 Task: Create a rule when an item is removed from a checklist by anyone .
Action: Mouse moved to (273, 486)
Screenshot: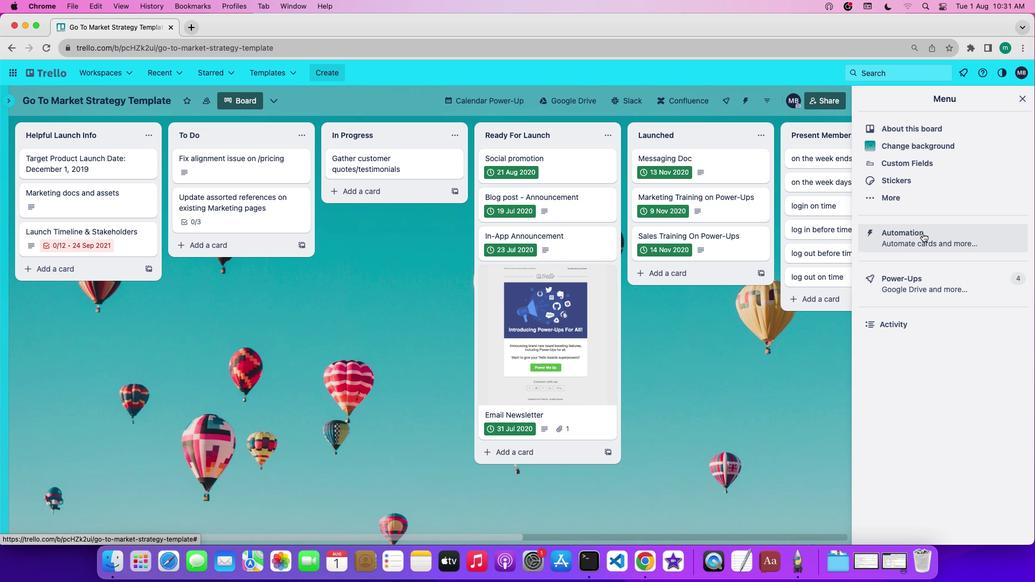 
Action: Mouse pressed left at (273, 486)
Screenshot: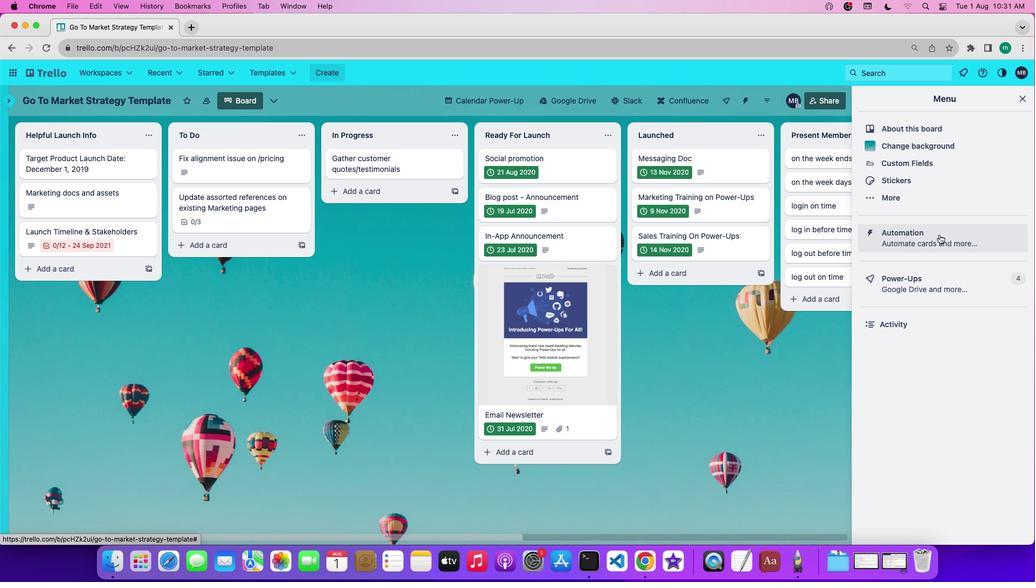
Action: Mouse moved to (273, 486)
Screenshot: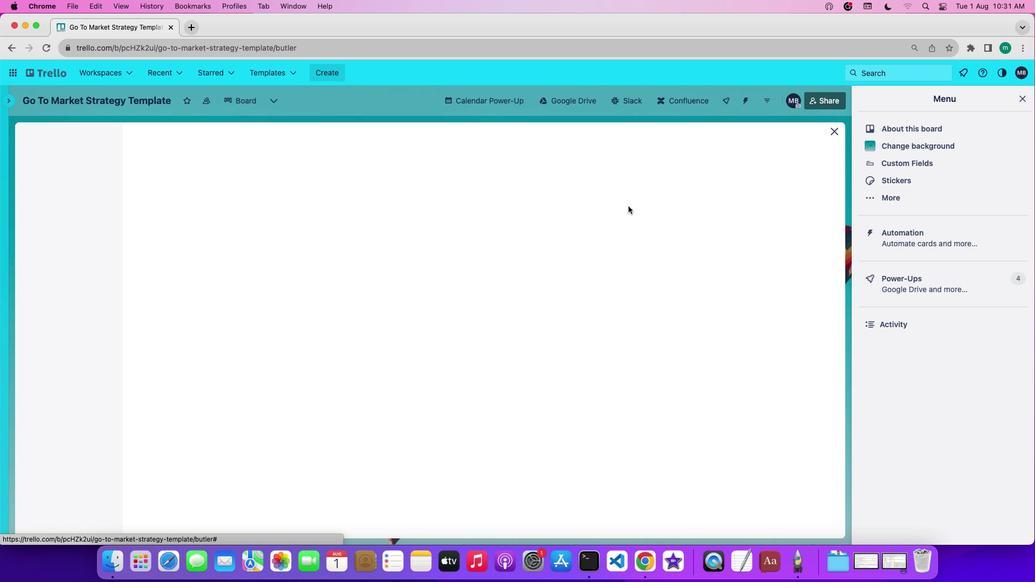 
Action: Mouse pressed left at (273, 486)
Screenshot: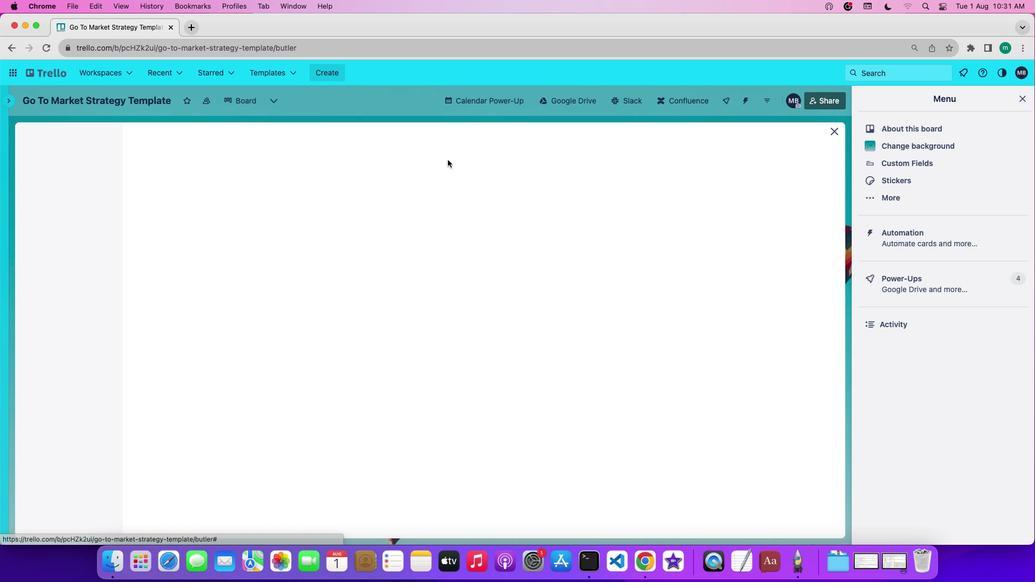 
Action: Mouse moved to (273, 489)
Screenshot: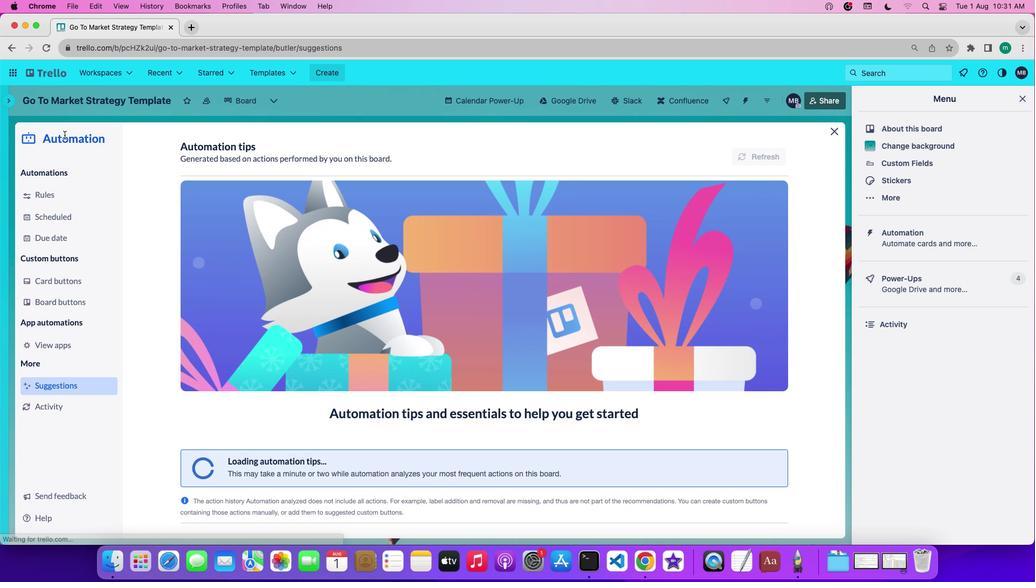 
Action: Mouse pressed left at (273, 489)
Screenshot: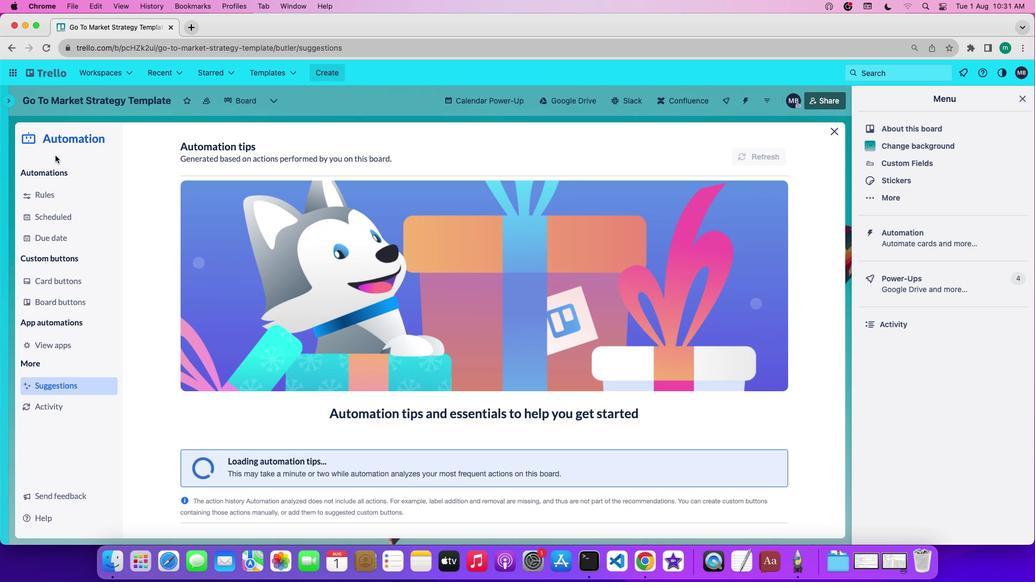 
Action: Mouse moved to (273, 486)
Screenshot: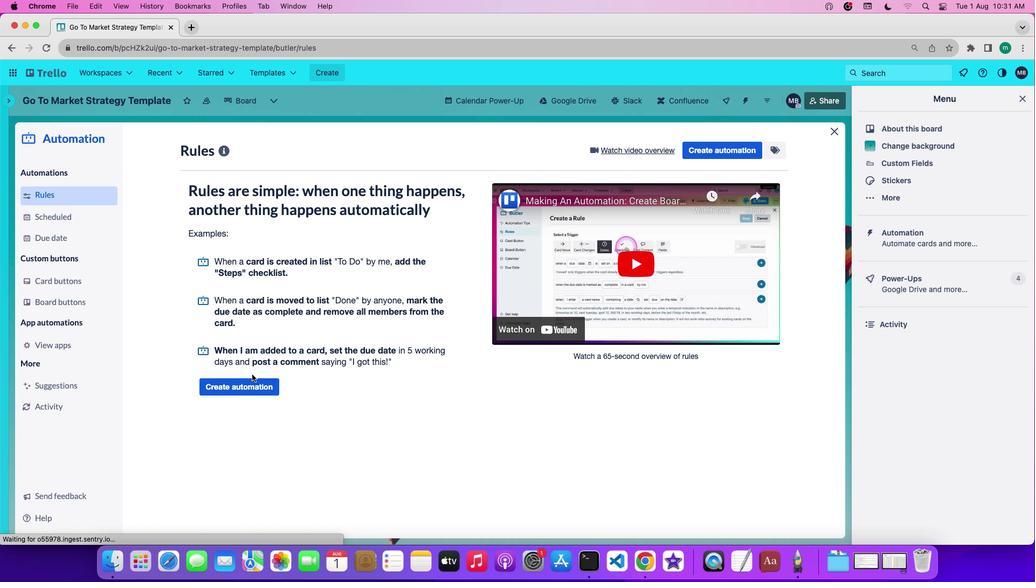 
Action: Mouse pressed left at (273, 486)
Screenshot: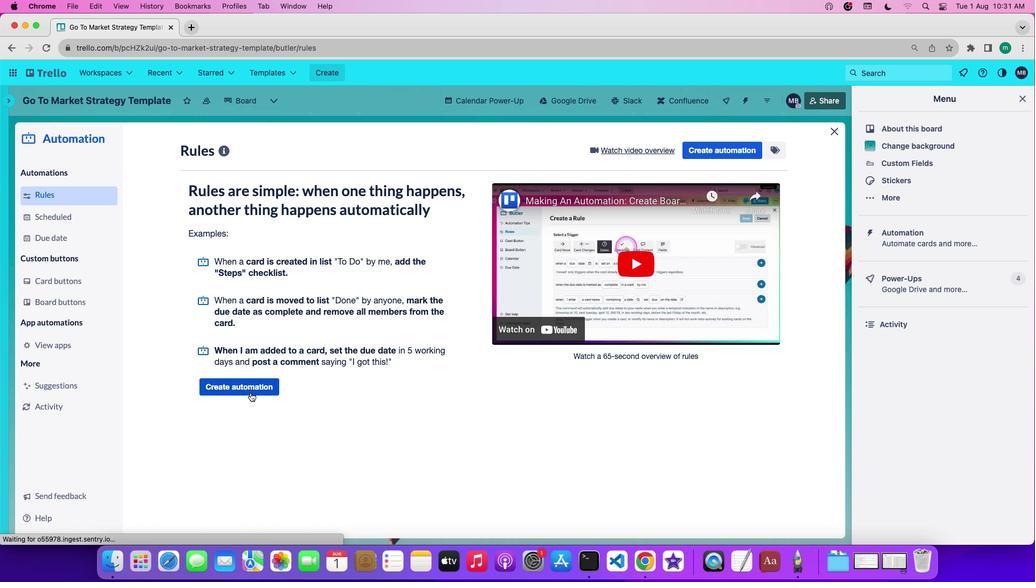 
Action: Mouse moved to (273, 487)
Screenshot: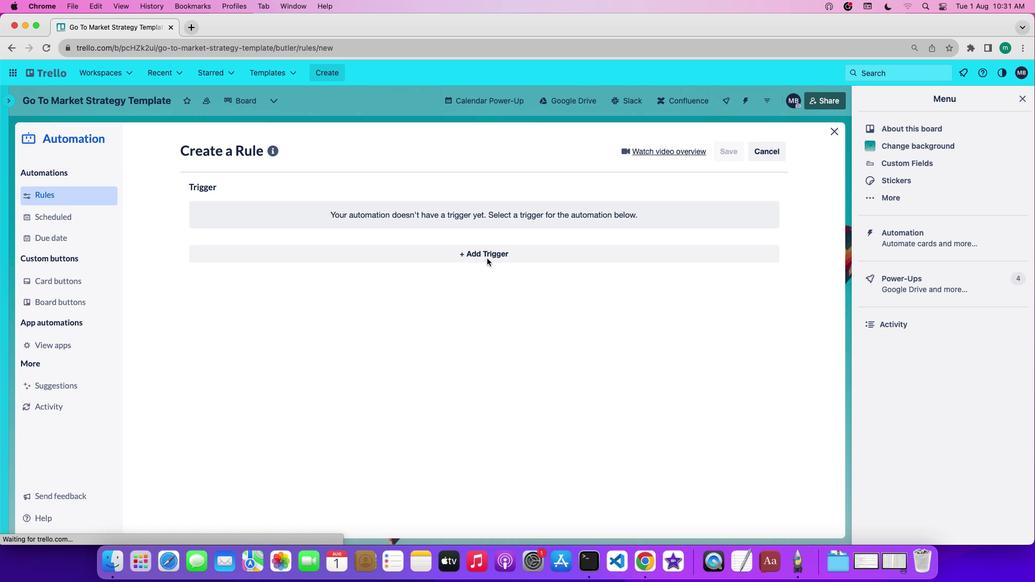 
Action: Mouse pressed left at (273, 487)
Screenshot: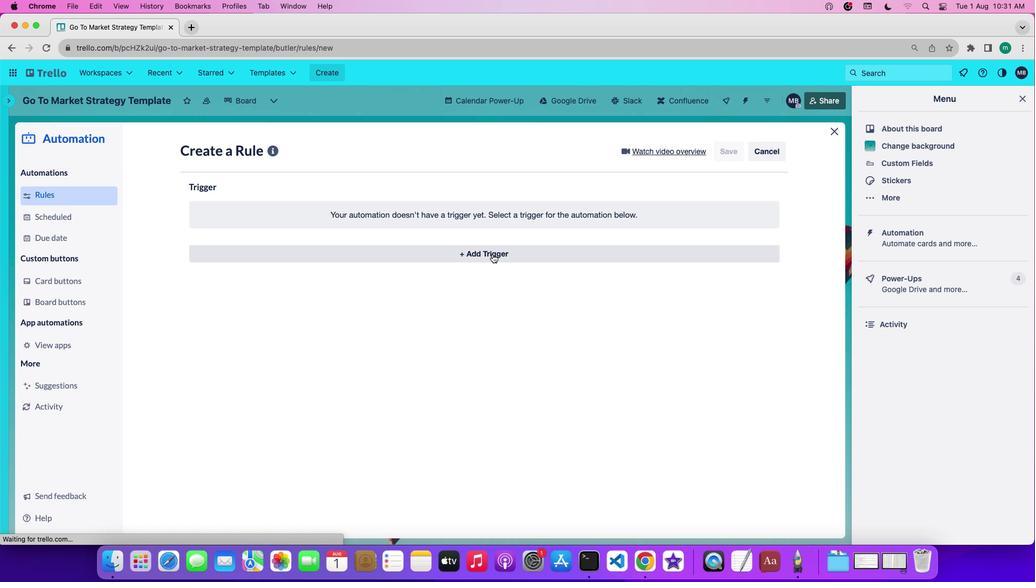 
Action: Mouse moved to (273, 490)
Screenshot: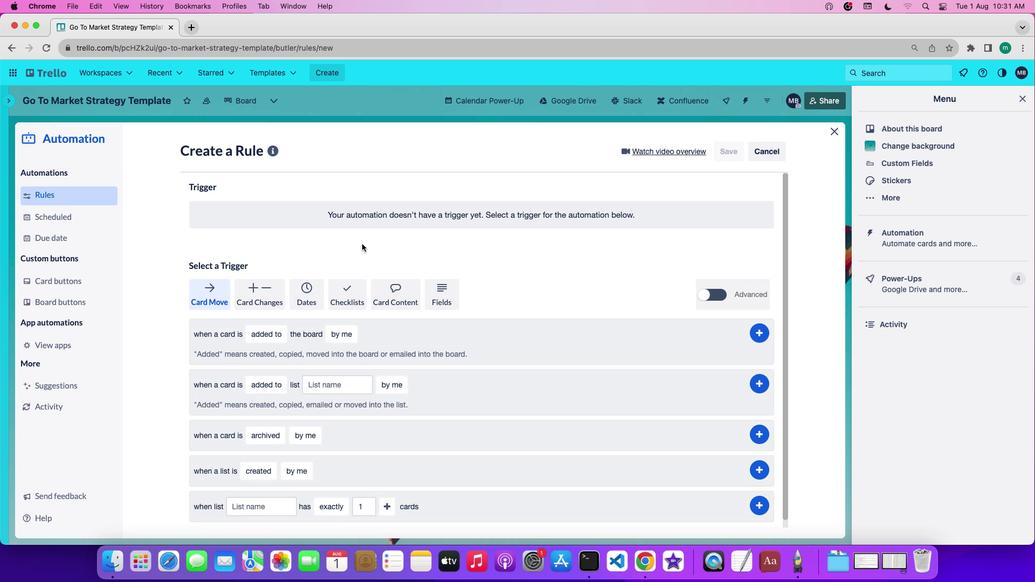 
Action: Mouse pressed left at (273, 490)
Screenshot: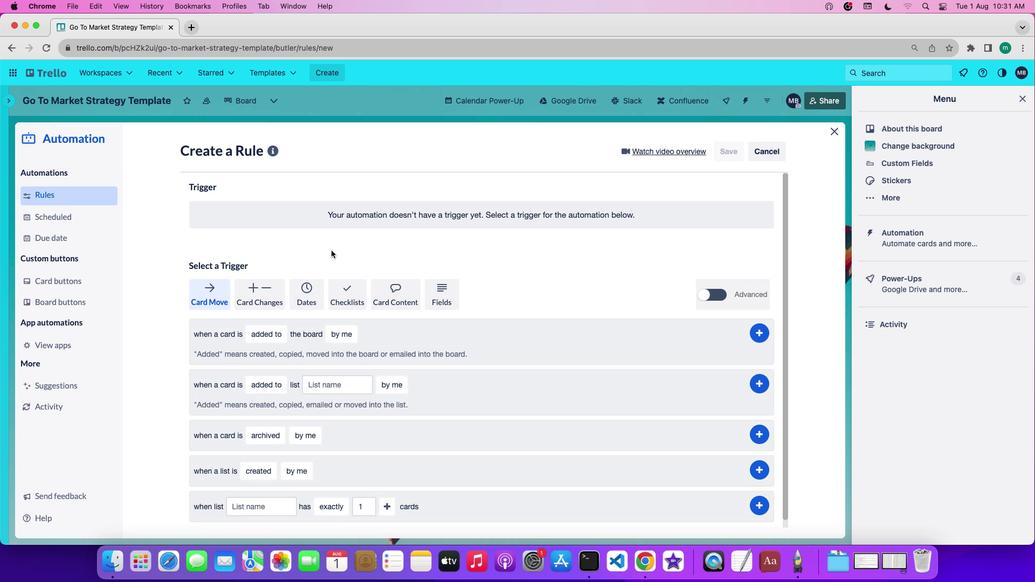 
Action: Mouse moved to (273, 490)
Screenshot: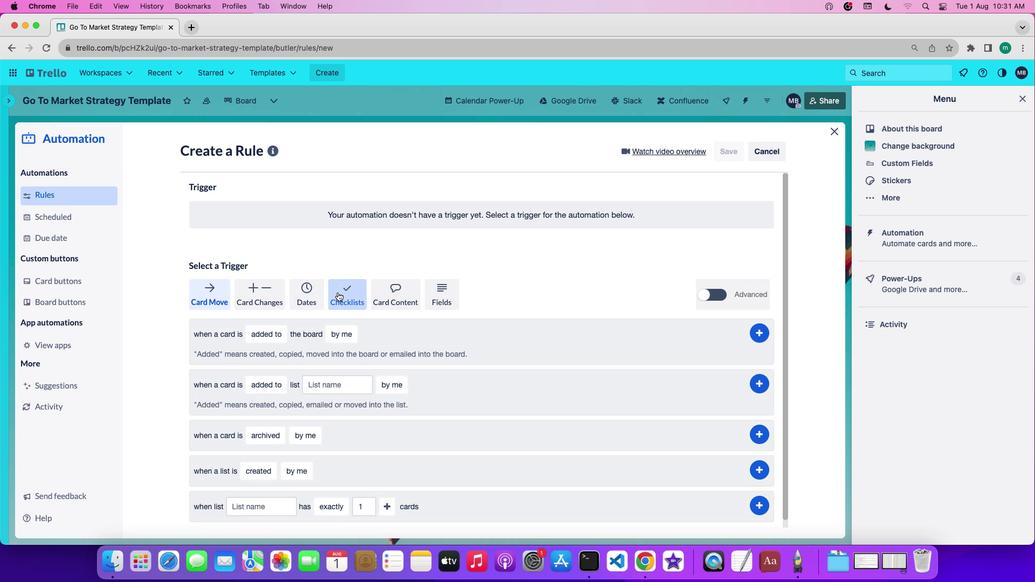 
Action: Mouse pressed left at (273, 490)
Screenshot: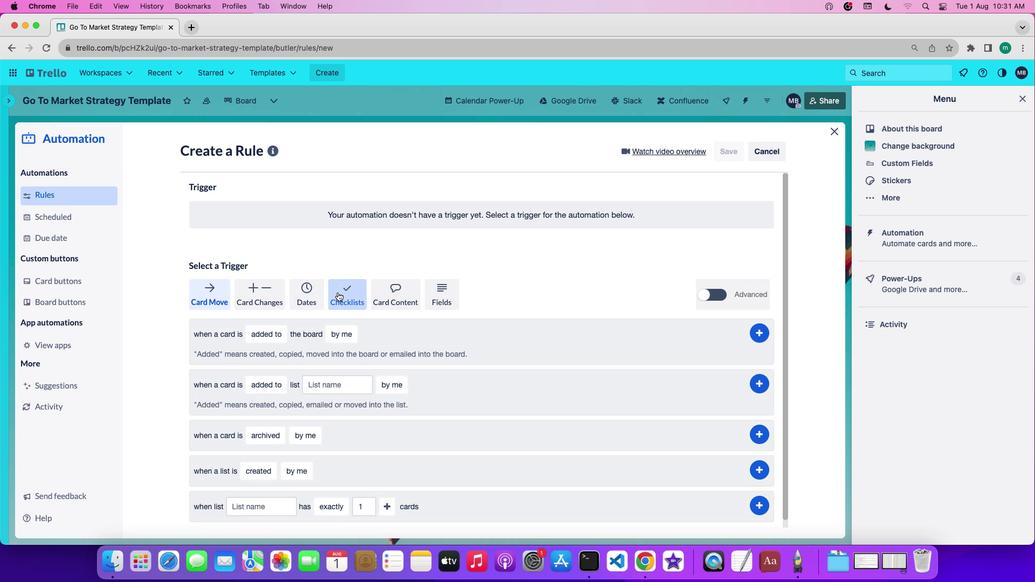
Action: Mouse moved to (273, 490)
Screenshot: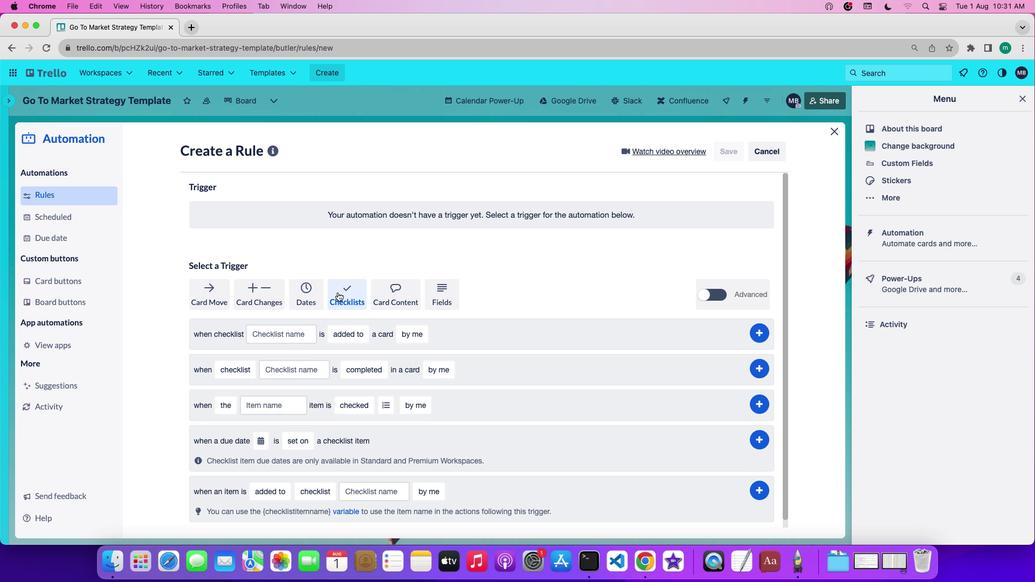 
Action: Mouse pressed left at (273, 490)
Screenshot: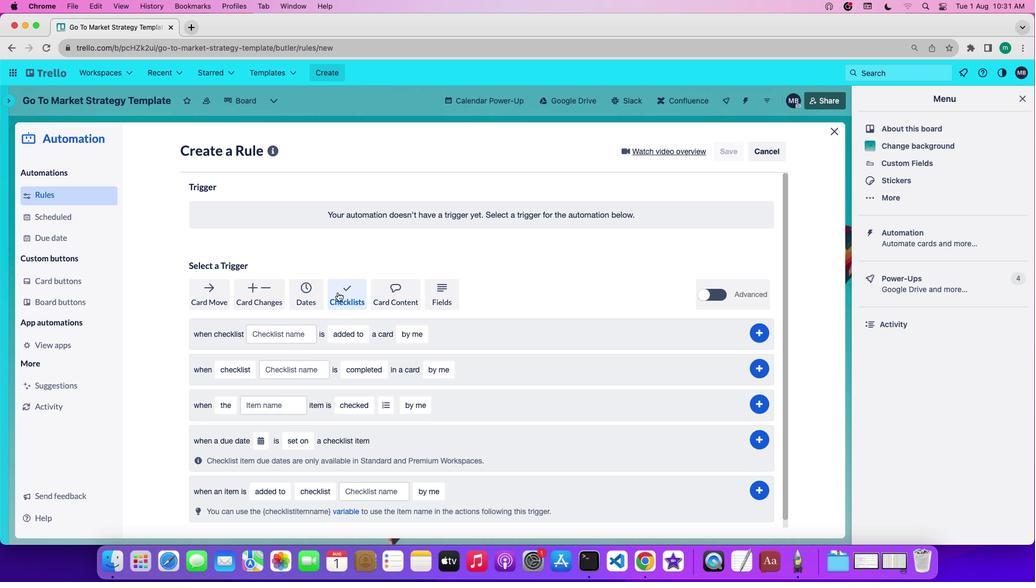 
Action: Mouse moved to (273, 490)
Screenshot: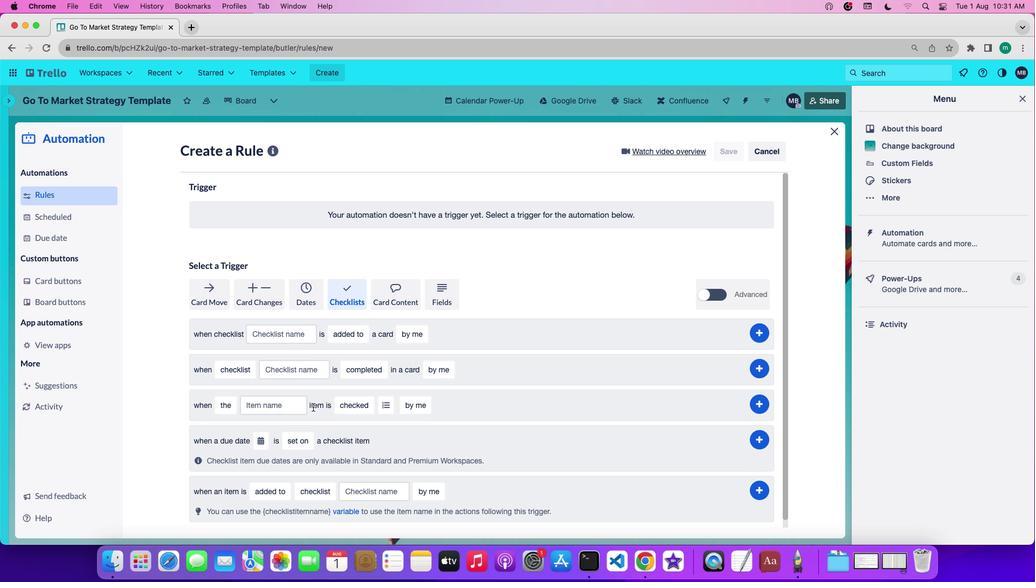 
Action: Mouse pressed left at (273, 490)
Screenshot: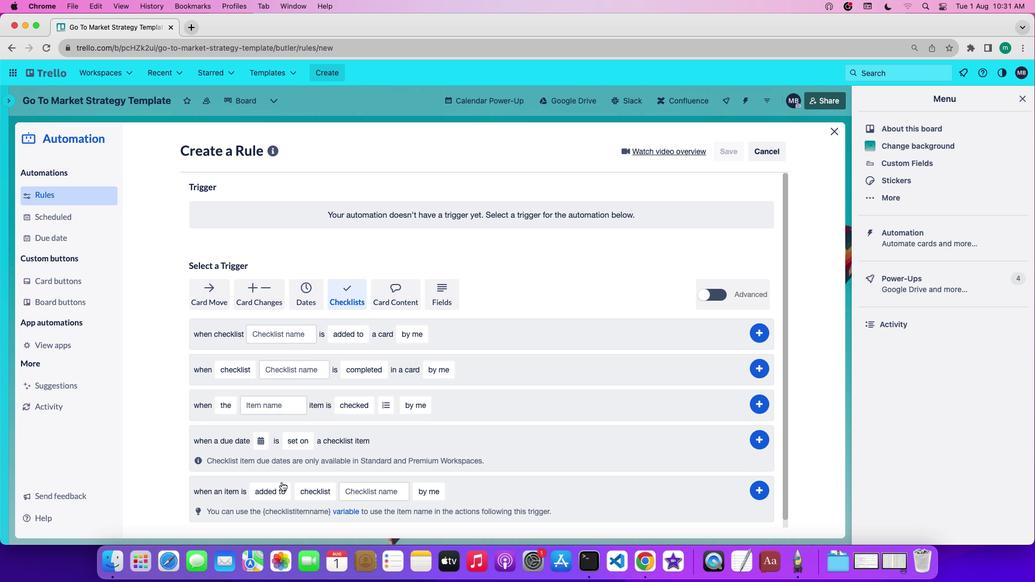 
Action: Mouse moved to (273, 490)
Screenshot: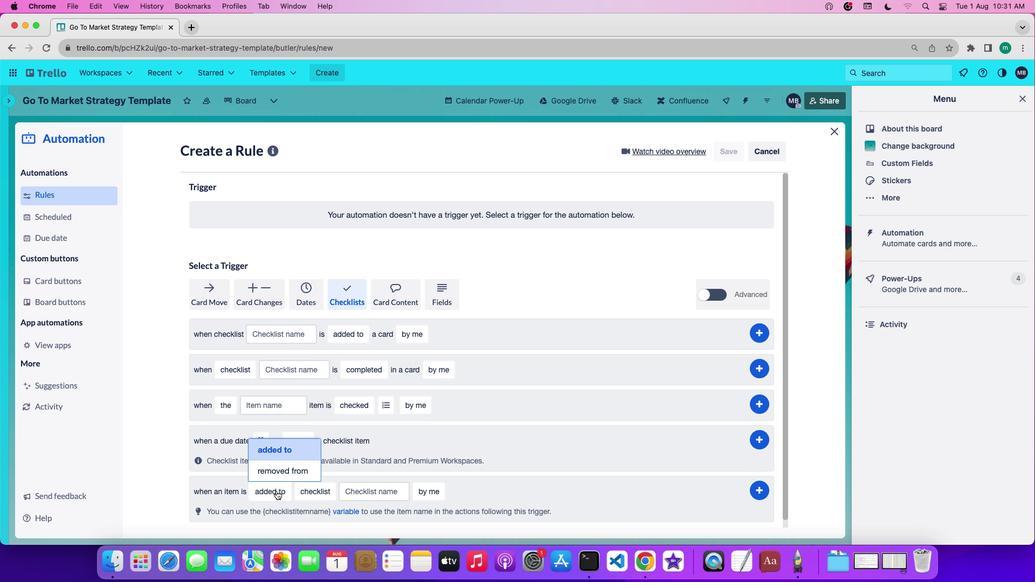 
Action: Mouse pressed left at (273, 490)
Screenshot: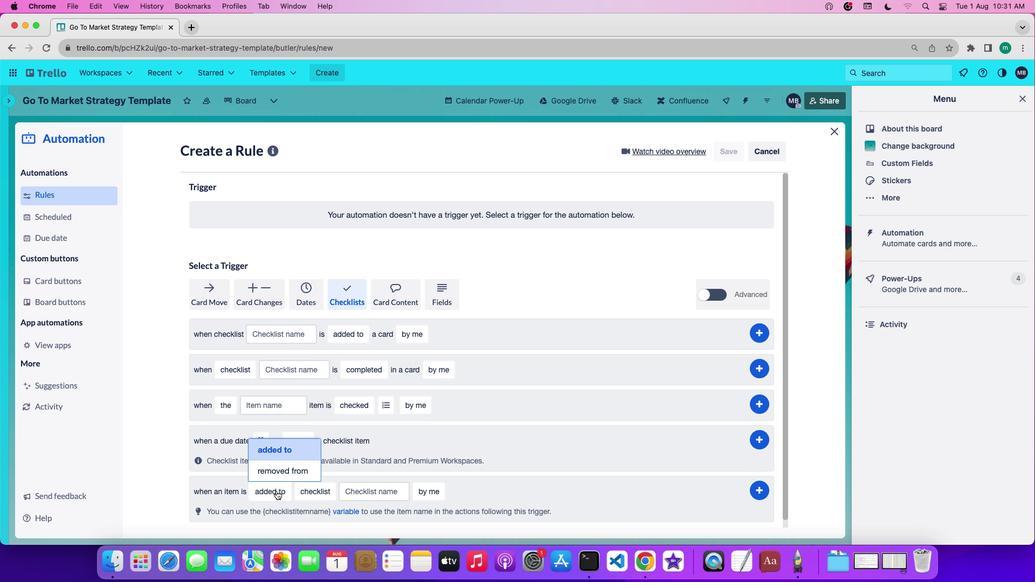 
Action: Mouse moved to (273, 489)
Screenshot: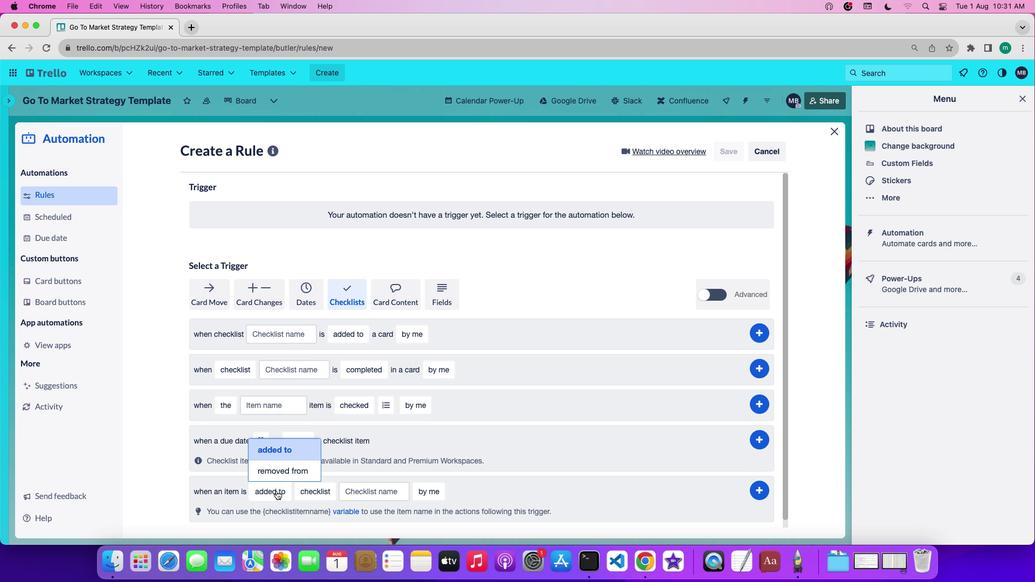 
Action: Mouse pressed left at (273, 489)
Screenshot: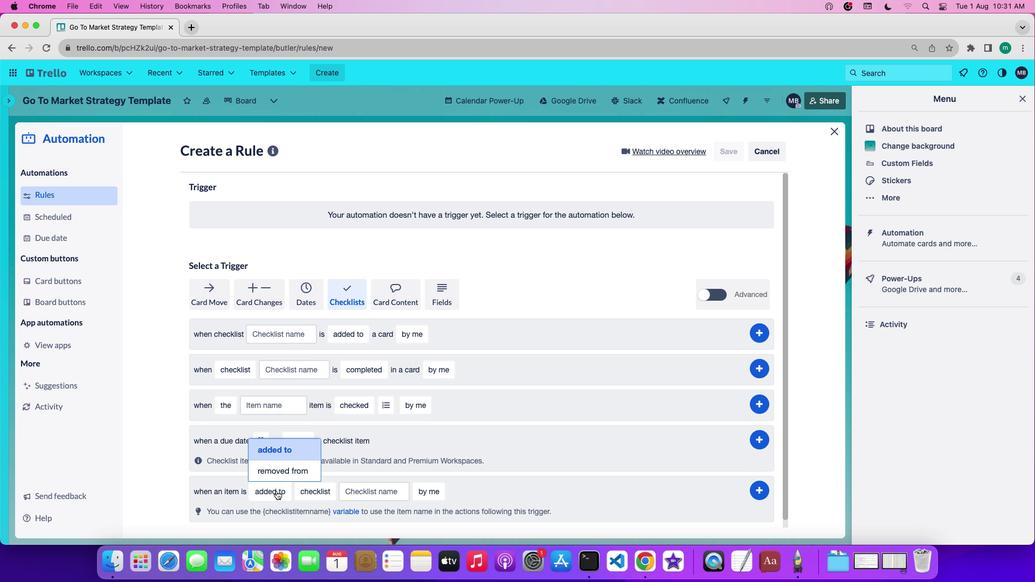 
Action: Mouse moved to (273, 490)
Screenshot: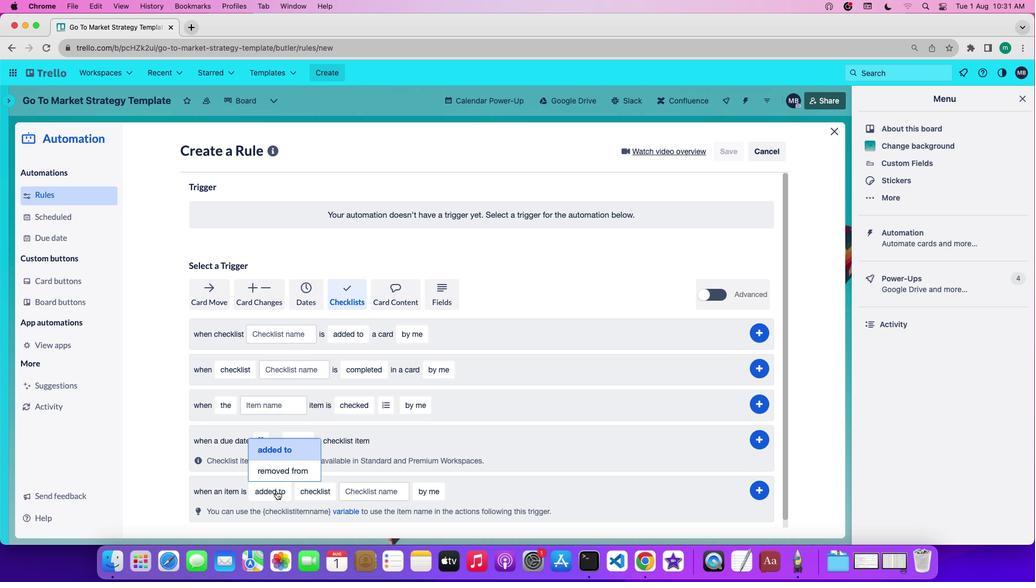 
Action: Mouse pressed left at (273, 490)
Screenshot: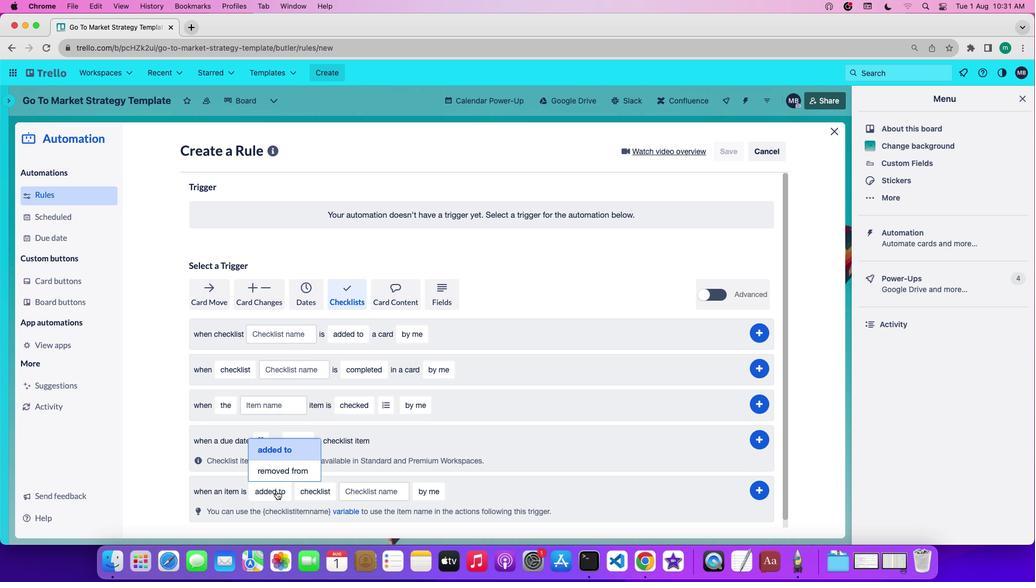 
